 Task: Add to scrum project ToxicWorks a team member softage.1@softage.net and assign as Project Lead.
Action: Mouse moved to (198, 52)
Screenshot: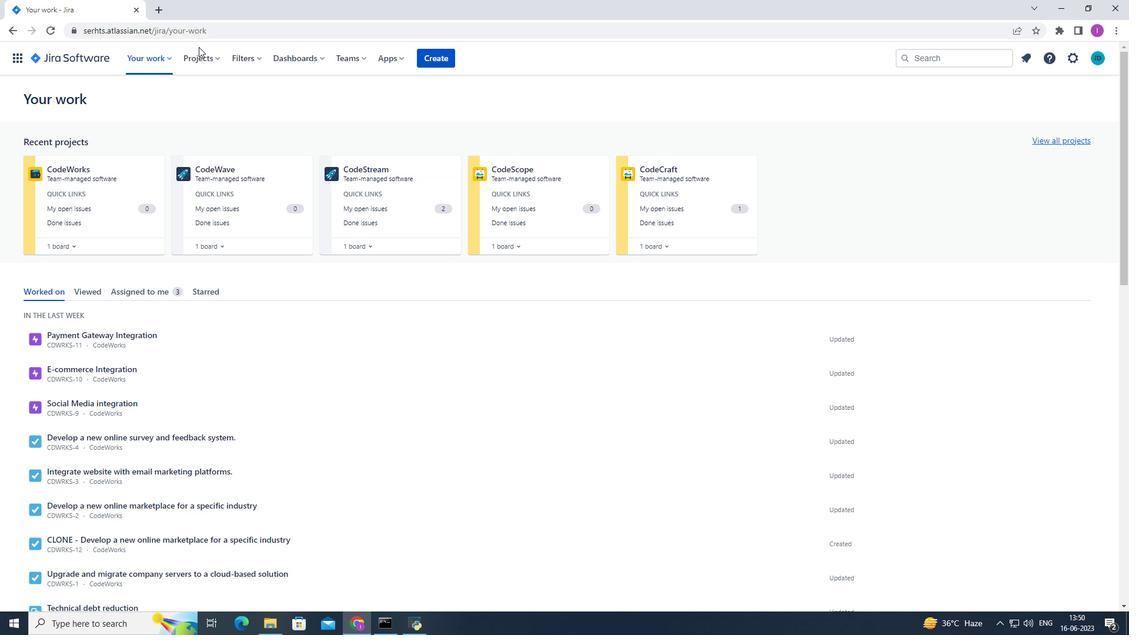
Action: Mouse pressed left at (198, 52)
Screenshot: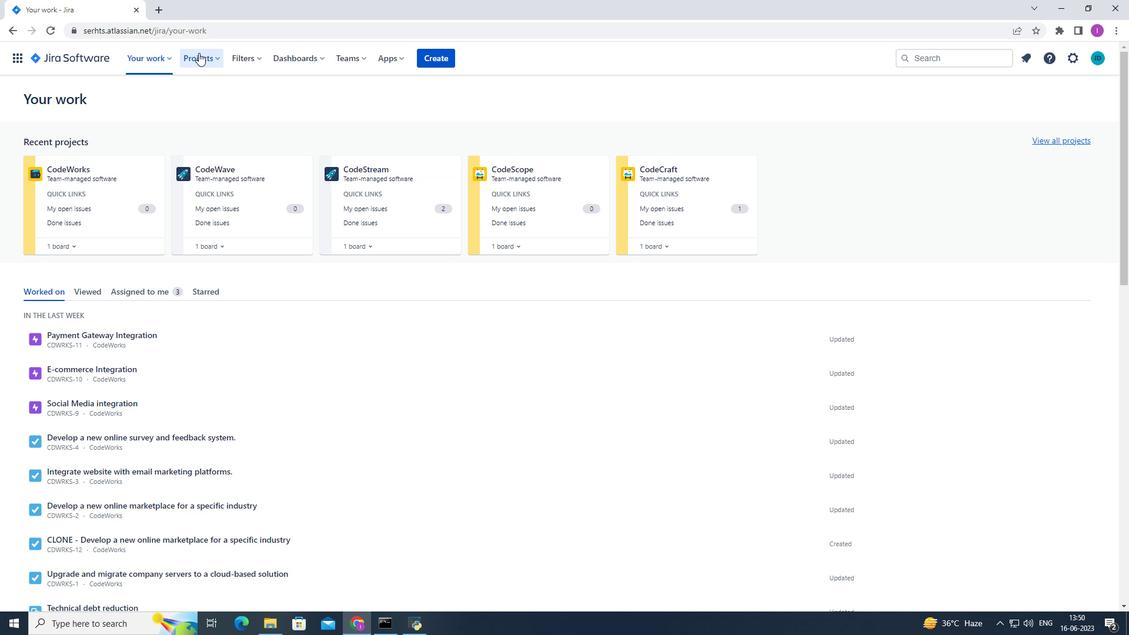 
Action: Mouse moved to (236, 117)
Screenshot: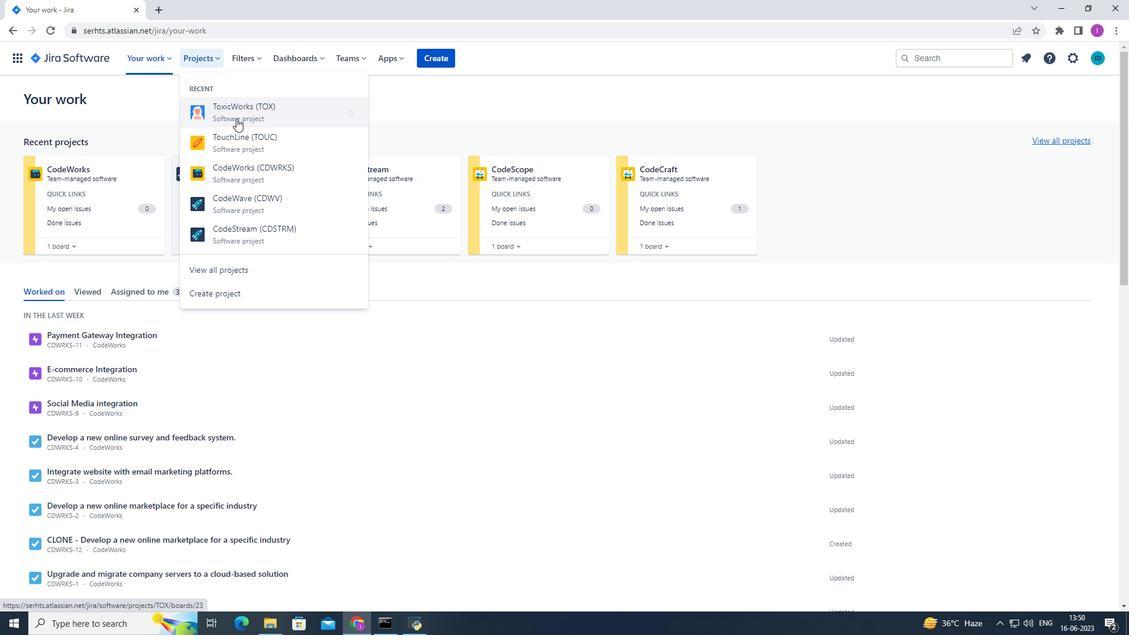 
Action: Mouse pressed left at (236, 117)
Screenshot: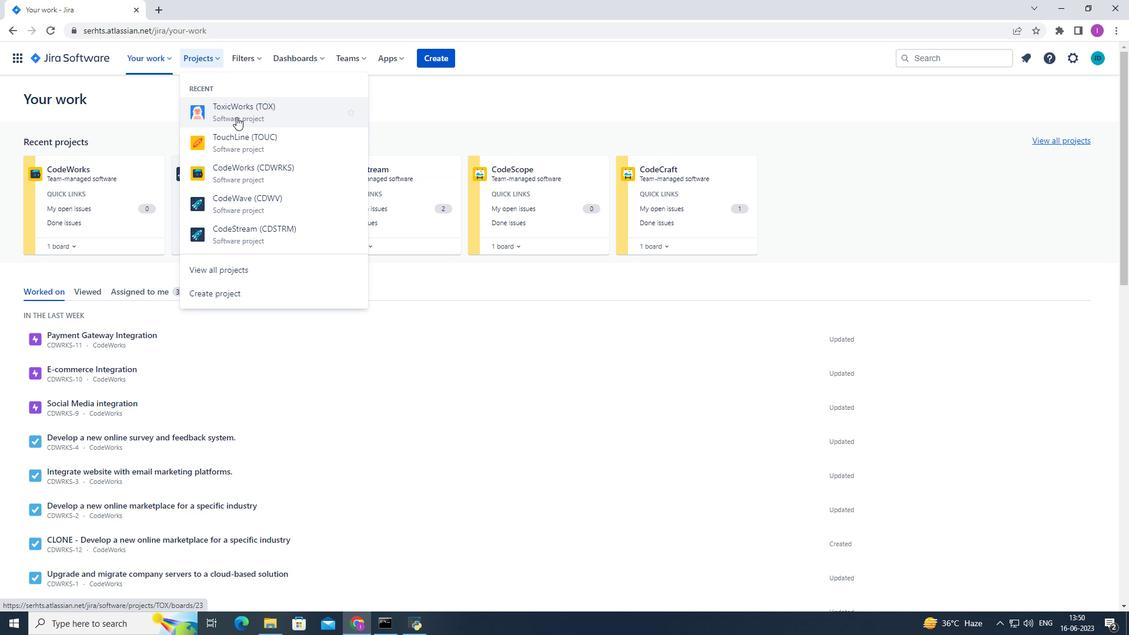 
Action: Mouse moved to (277, 155)
Screenshot: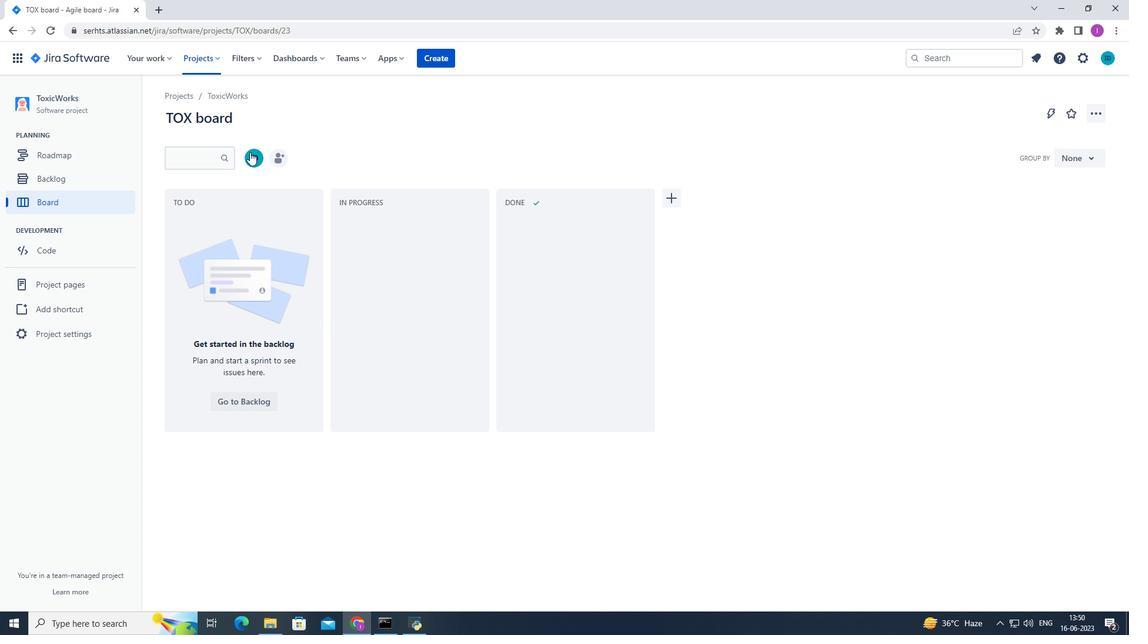 
Action: Mouse pressed left at (277, 155)
Screenshot: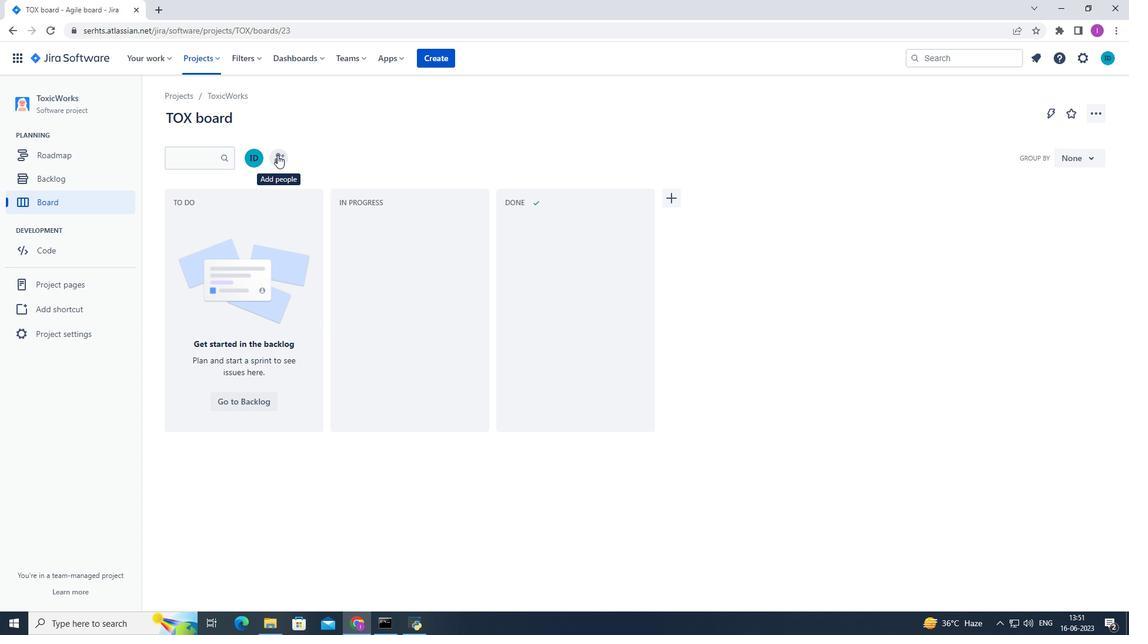 
Action: Mouse moved to (499, 150)
Screenshot: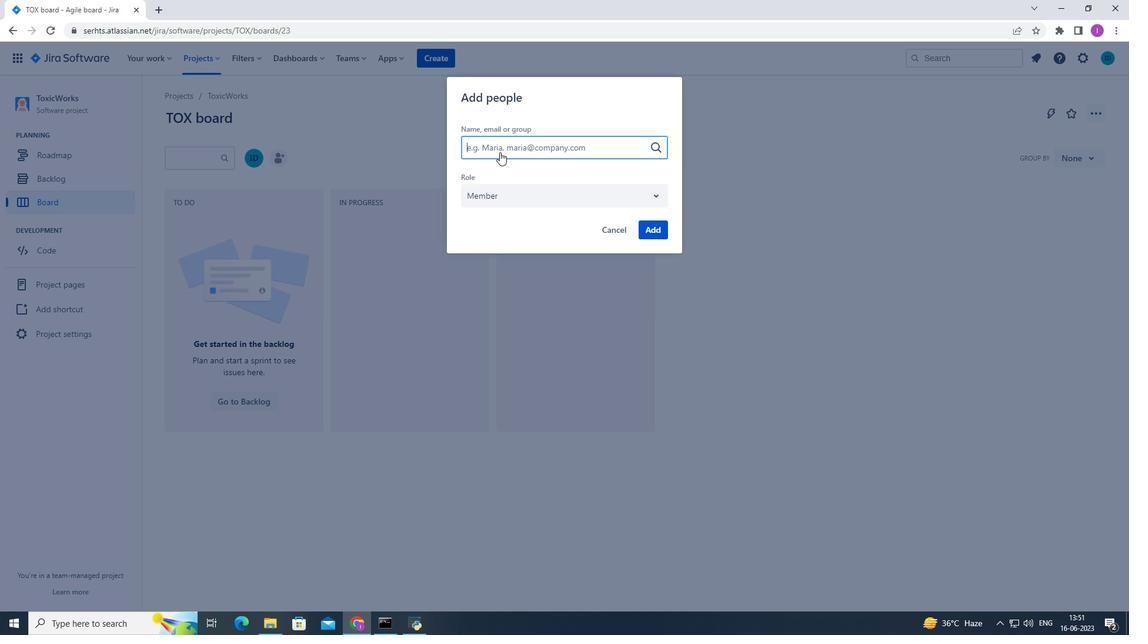 
Action: Mouse pressed left at (499, 150)
Screenshot: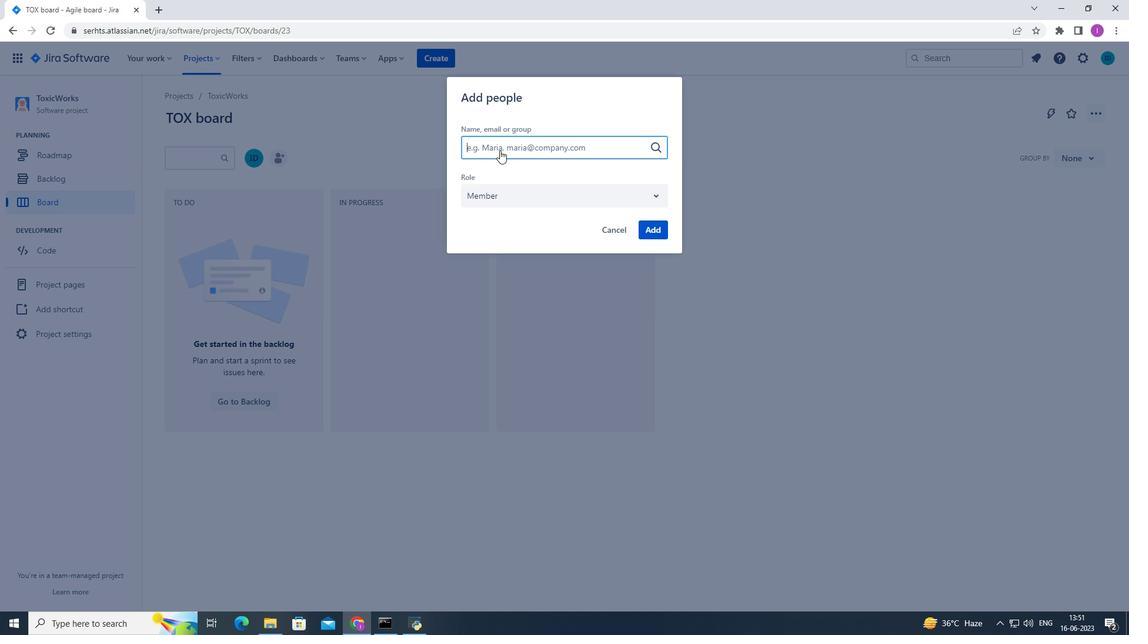 
Action: Mouse moved to (579, 139)
Screenshot: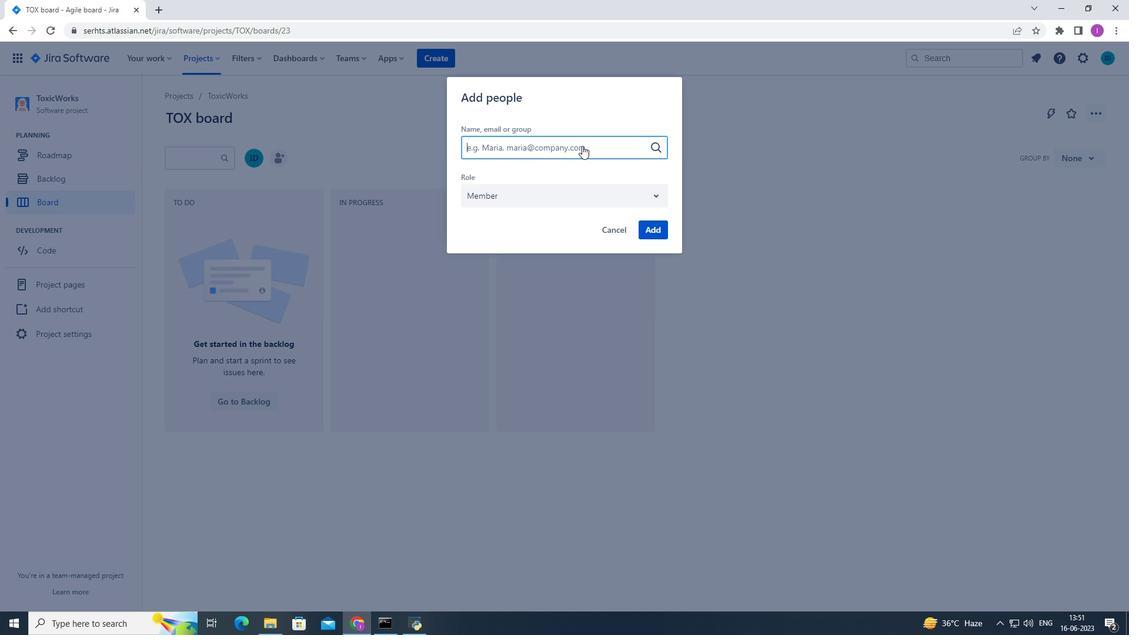 
Action: Key pressed <Key.shift>S<Key.backspace>sopftagfe<Key.backspace><Key.backspace><Key.backspace><Key.backspace><Key.backspace><Key.backspace><Key.backspace>fta
Screenshot: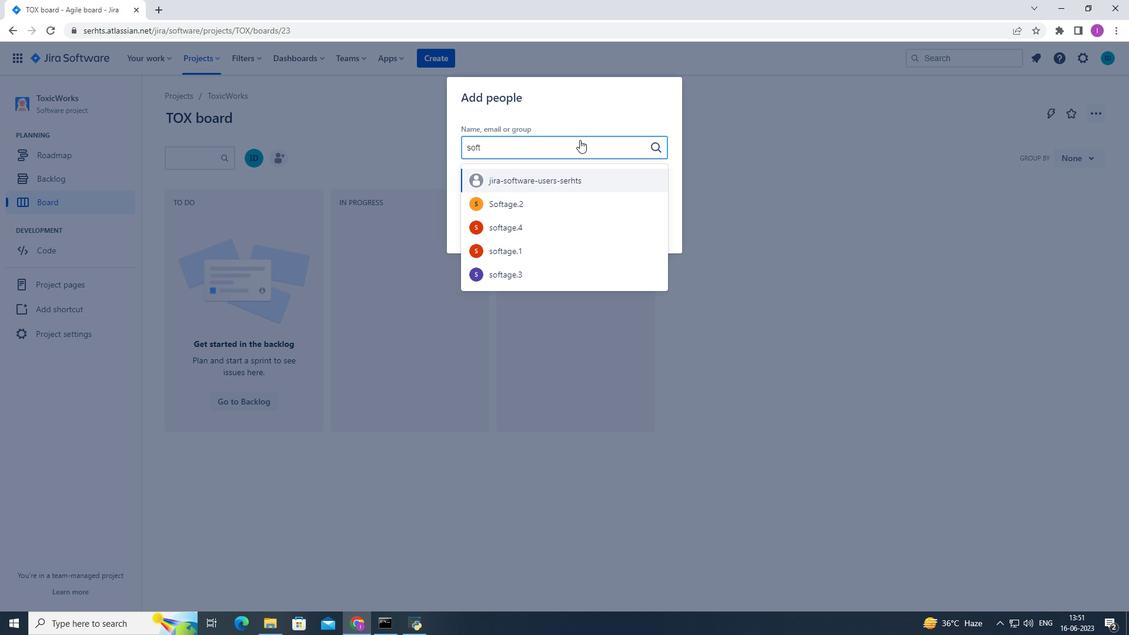 
Action: Mouse moved to (508, 178)
Screenshot: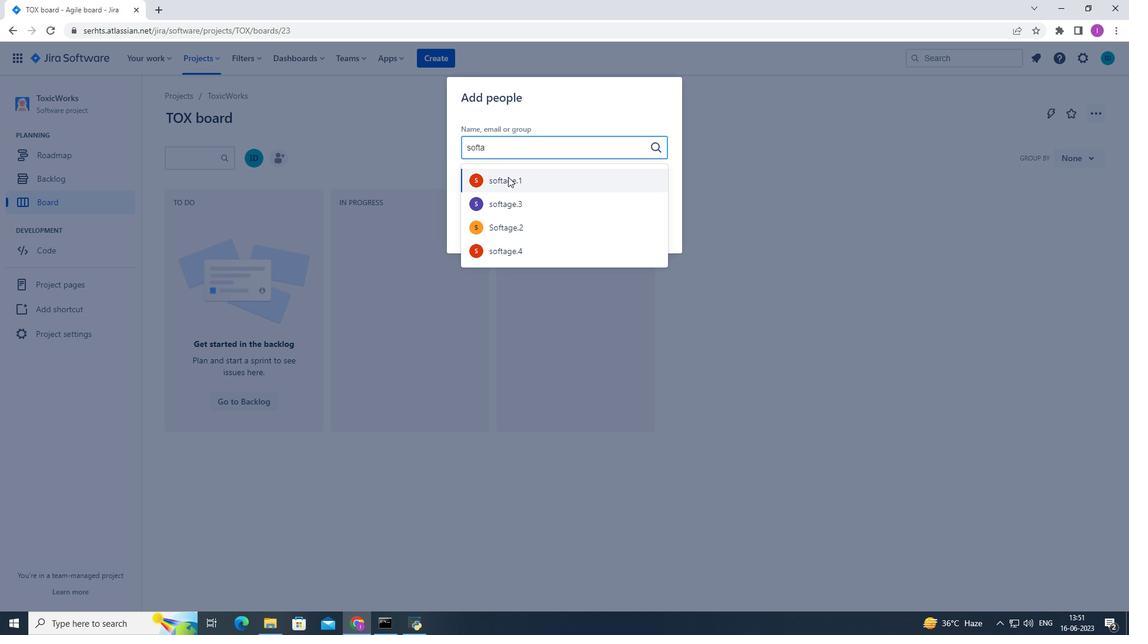 
Action: Mouse pressed left at (508, 178)
Screenshot: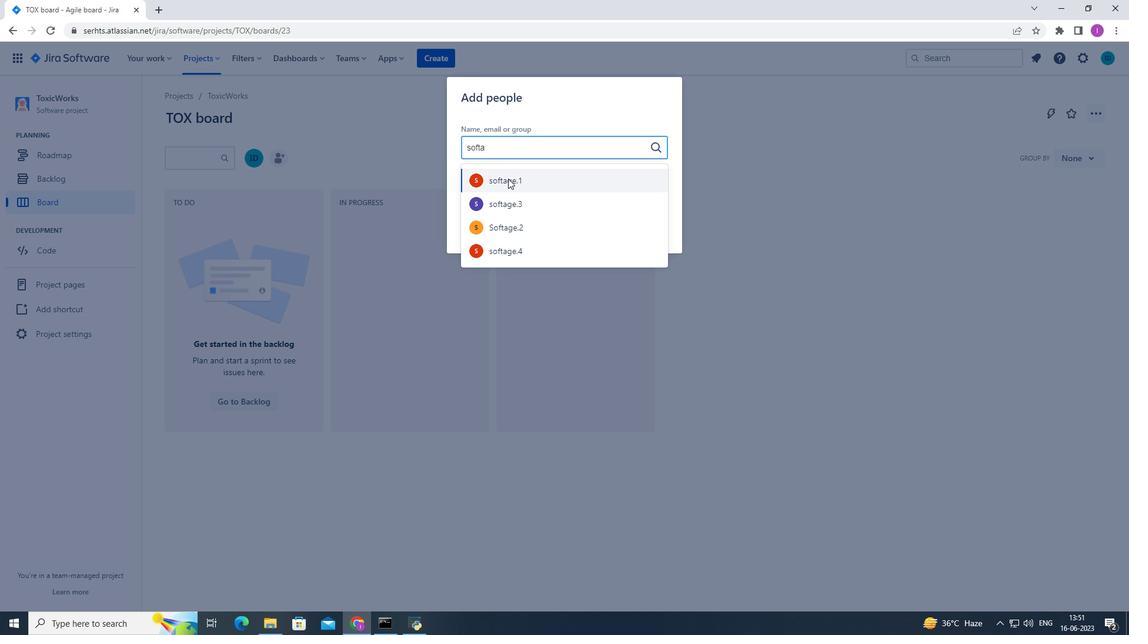 
Action: Mouse moved to (656, 227)
Screenshot: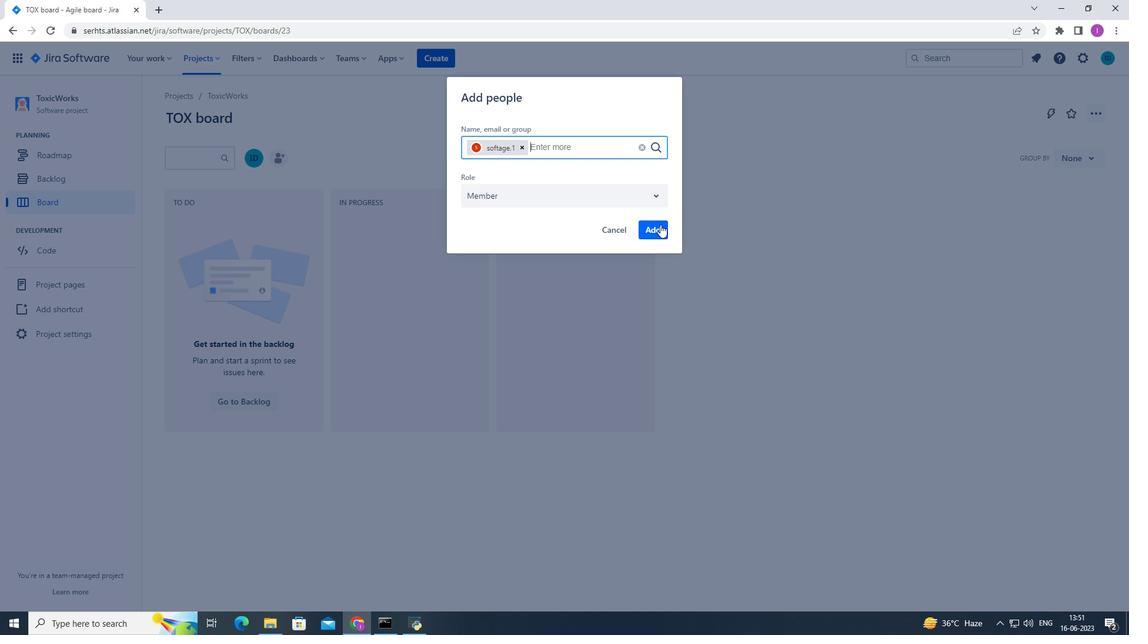 
Action: Mouse pressed left at (656, 227)
Screenshot: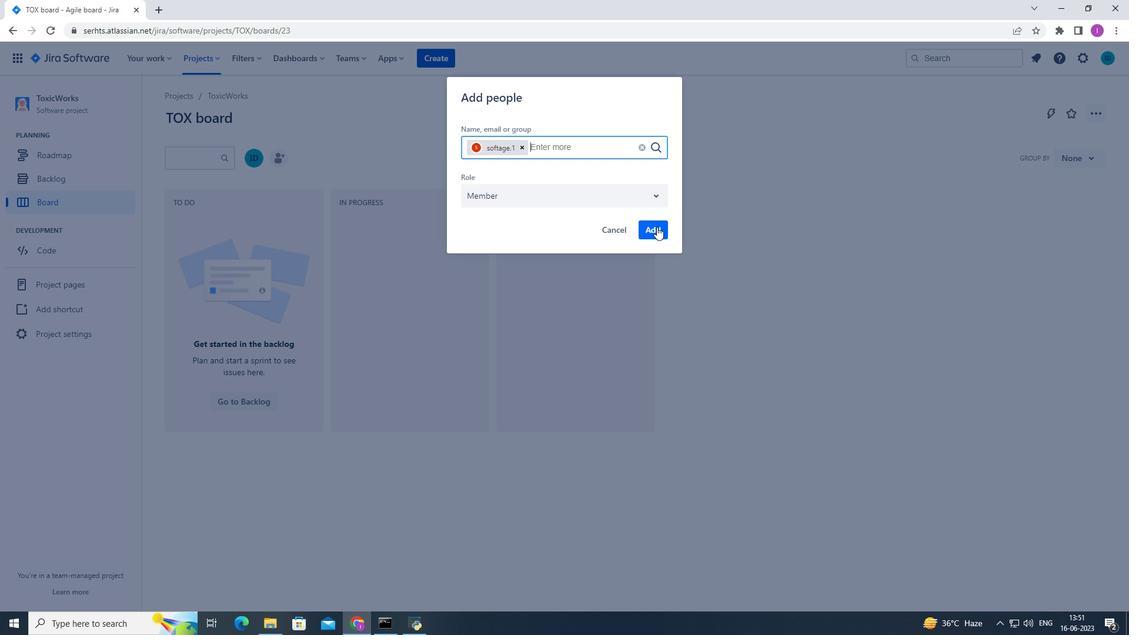
Action: Mouse moved to (268, 505)
Screenshot: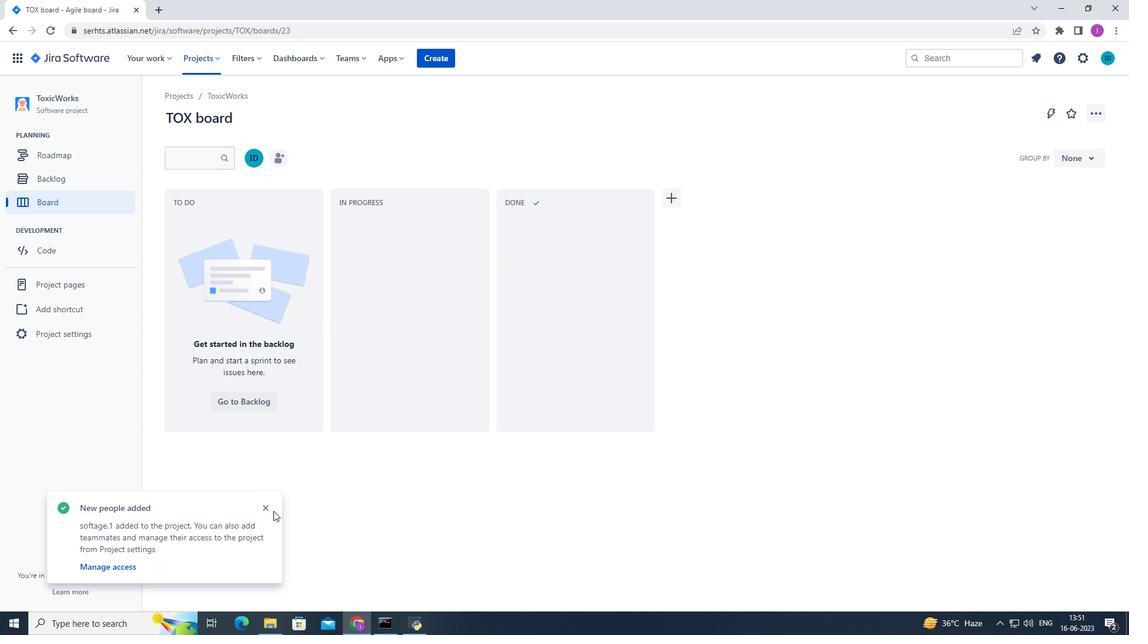
Action: Mouse pressed left at (268, 505)
Screenshot: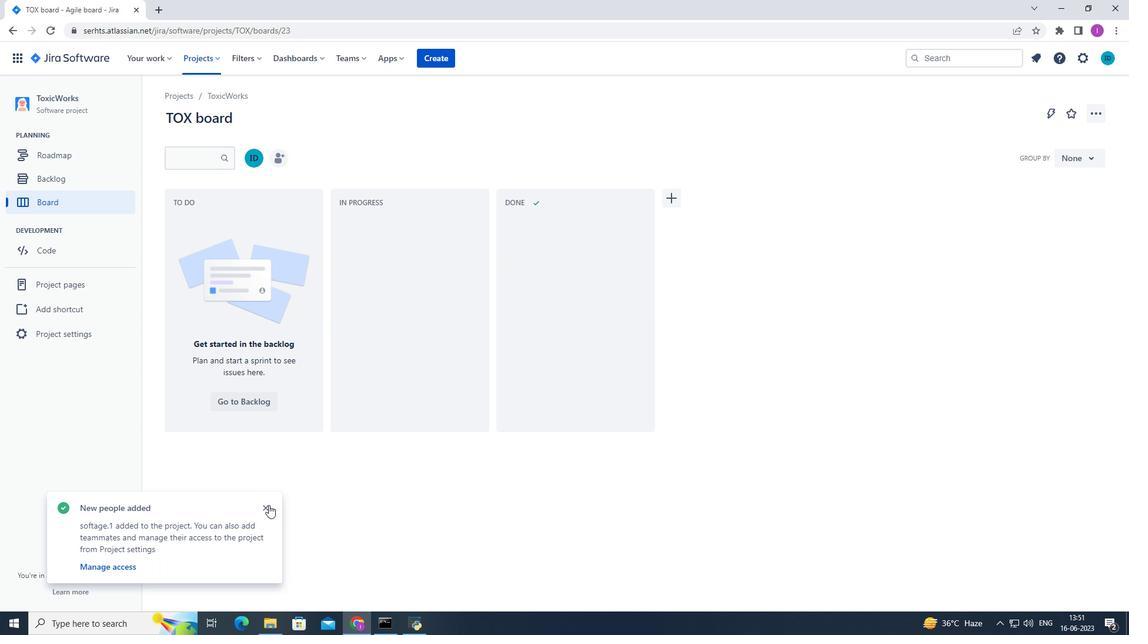 
Action: Mouse moved to (82, 334)
Screenshot: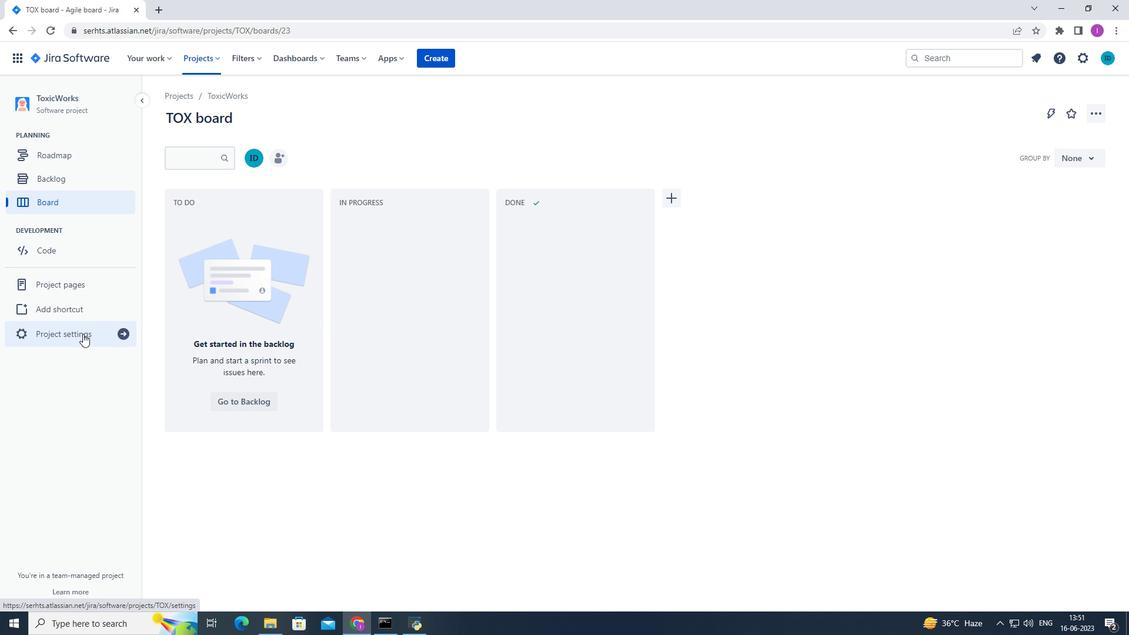 
Action: Mouse pressed left at (82, 334)
Screenshot: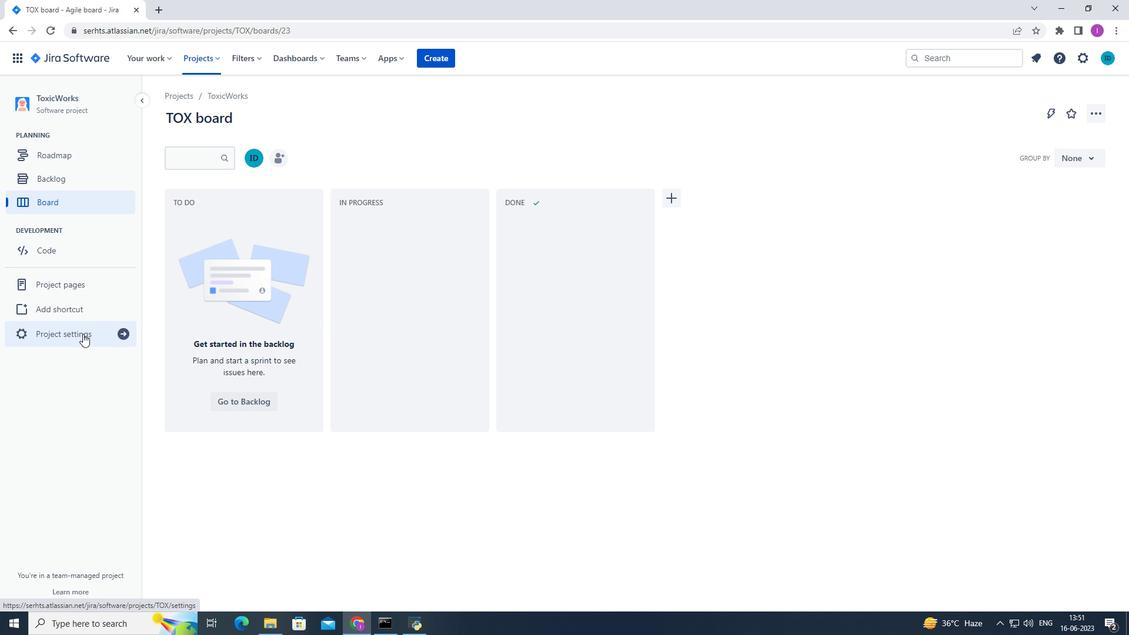 
Action: Mouse moved to (652, 425)
Screenshot: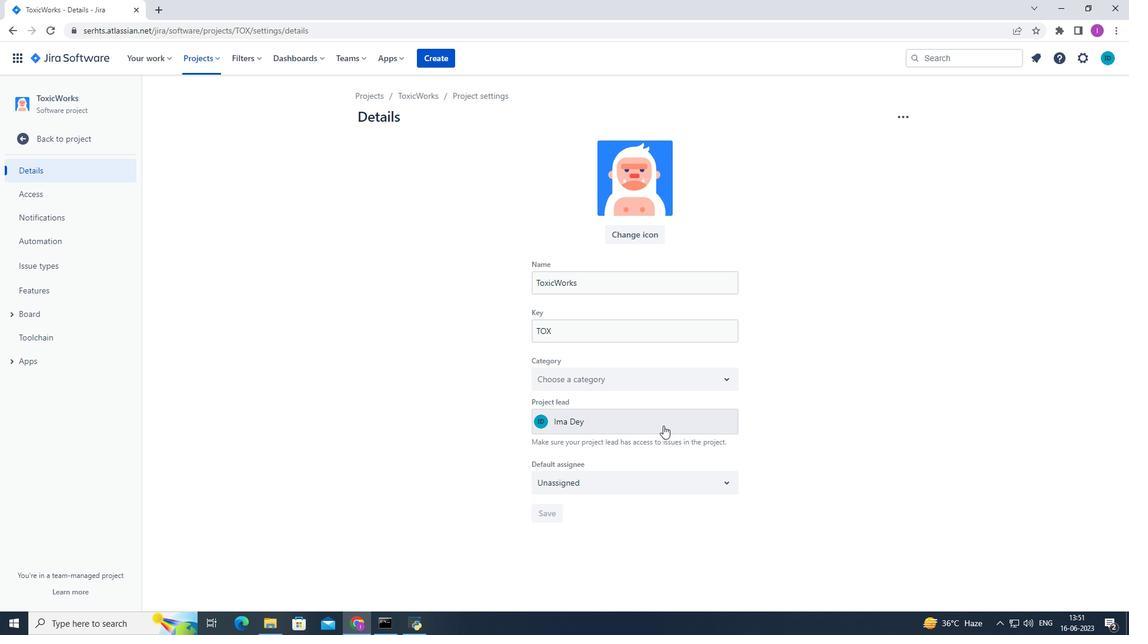 
Action: Mouse pressed left at (652, 425)
Screenshot: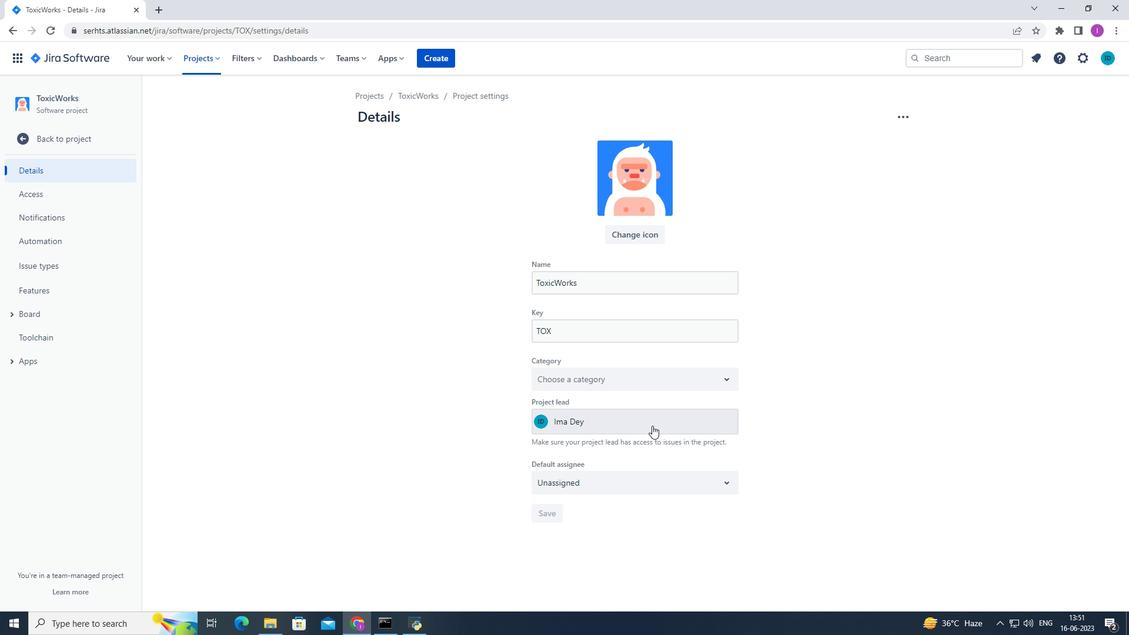 
Action: Mouse moved to (603, 487)
Screenshot: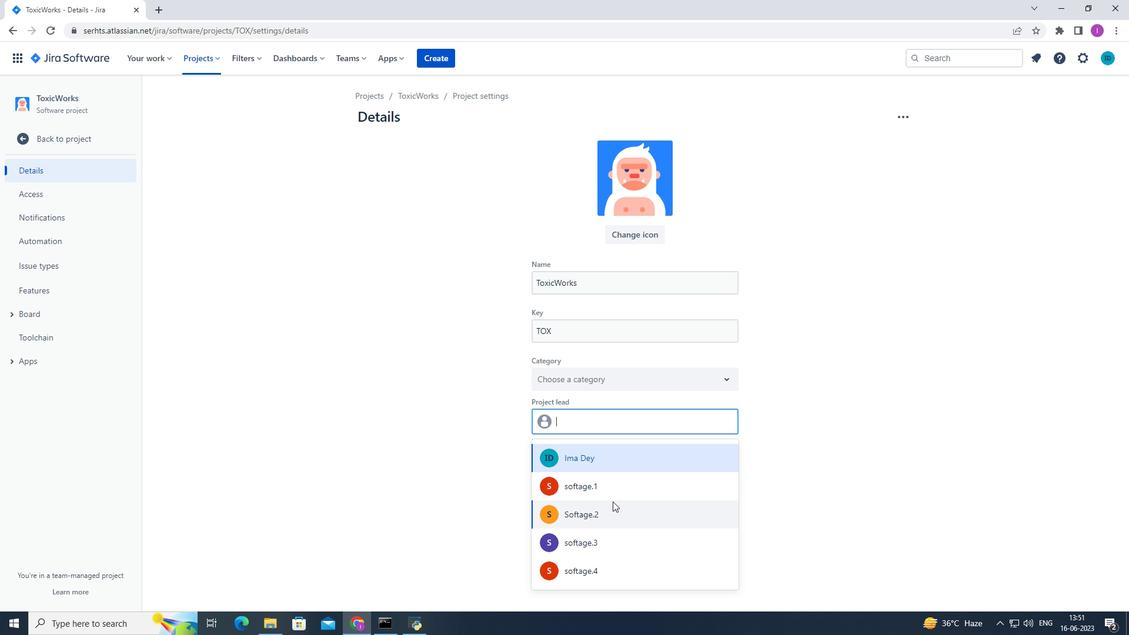 
Action: Mouse pressed left at (603, 487)
Screenshot: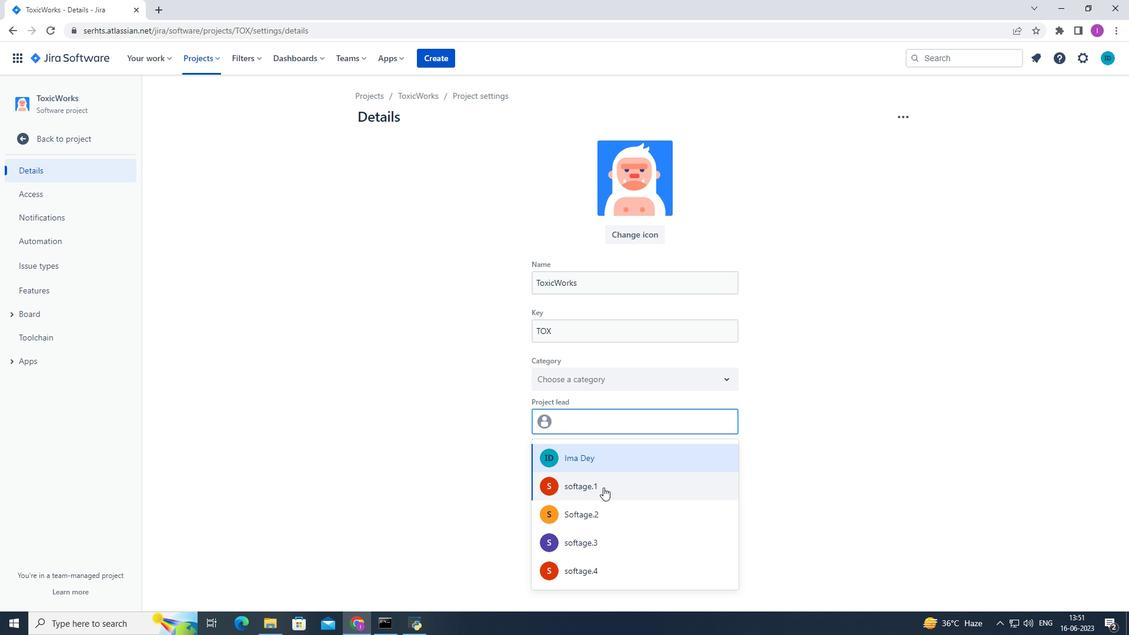 
Action: Mouse moved to (548, 512)
Screenshot: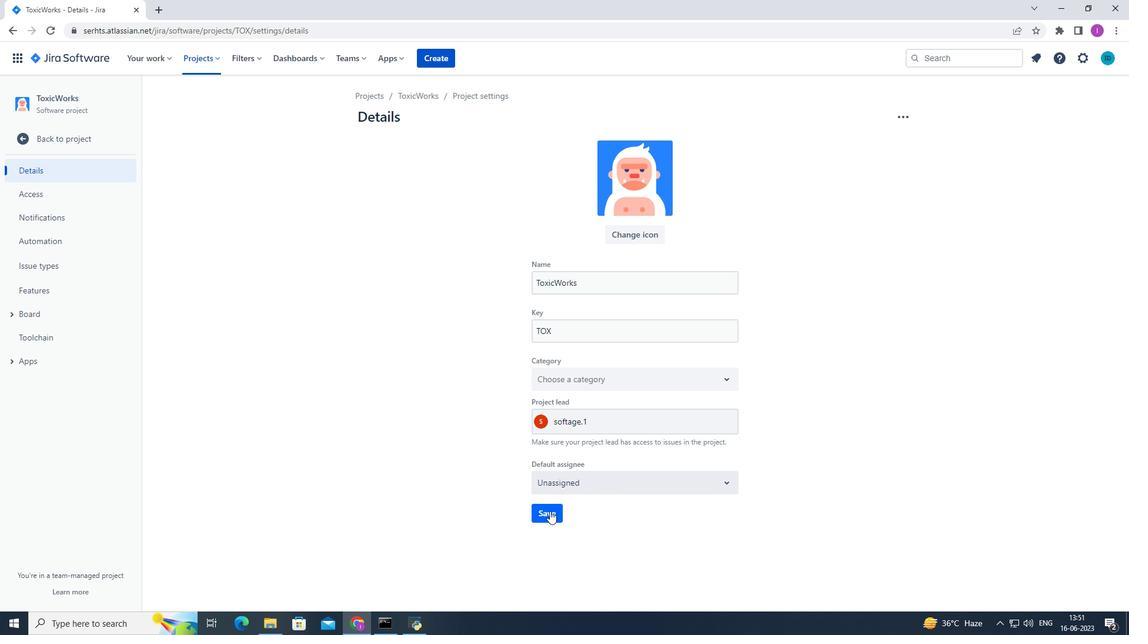 
Action: Mouse pressed left at (548, 512)
Screenshot: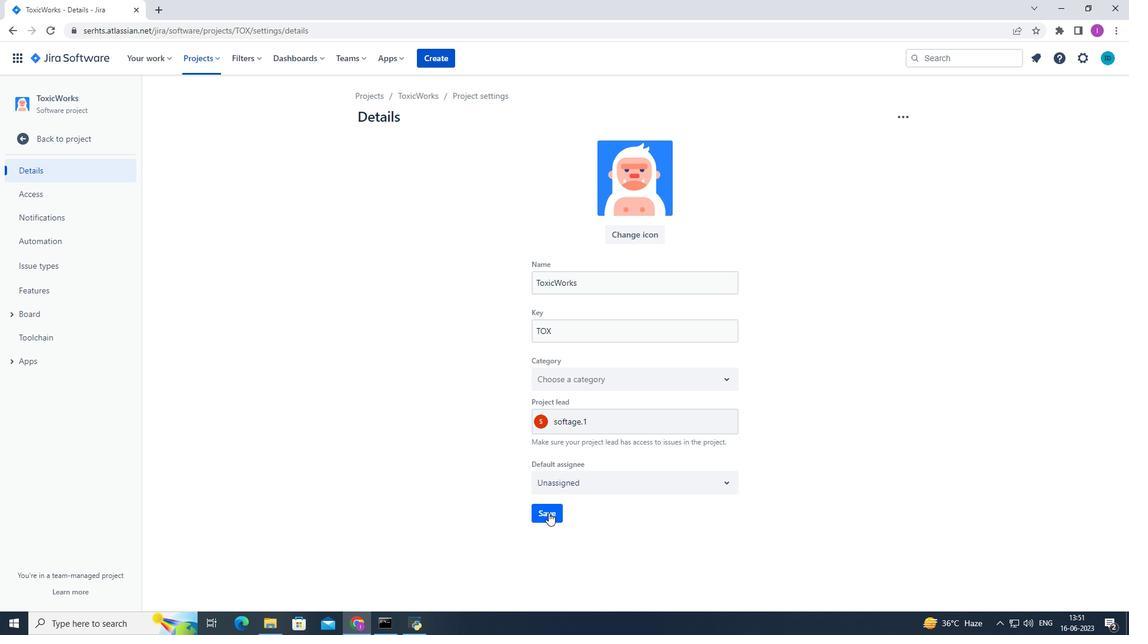 
Action: Mouse moved to (266, 543)
Screenshot: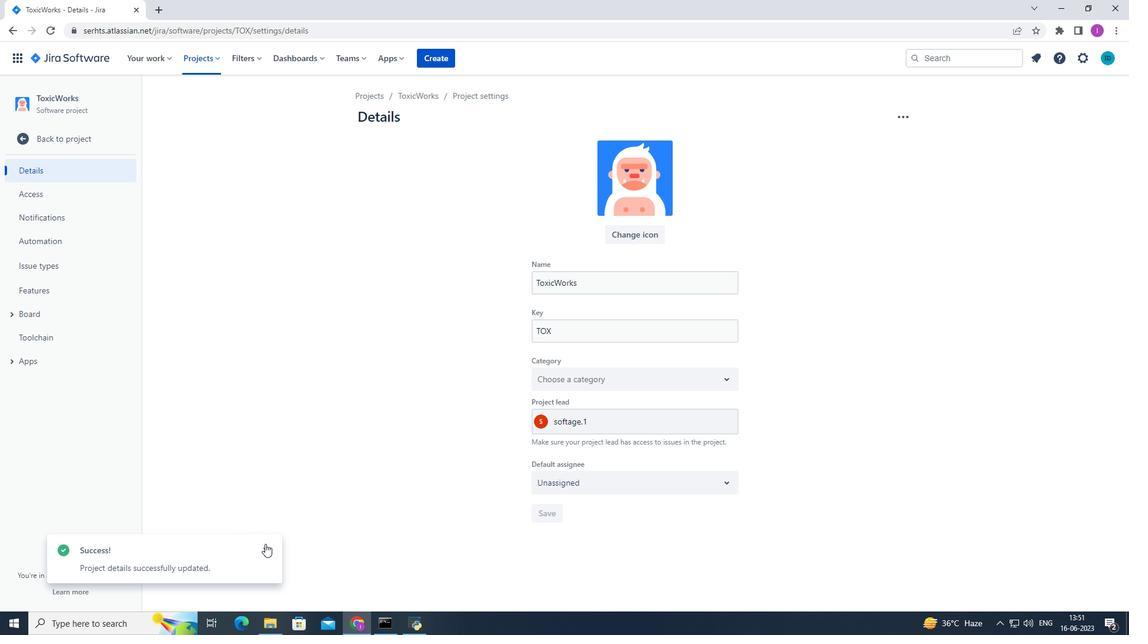 
Action: Mouse pressed left at (266, 543)
Screenshot: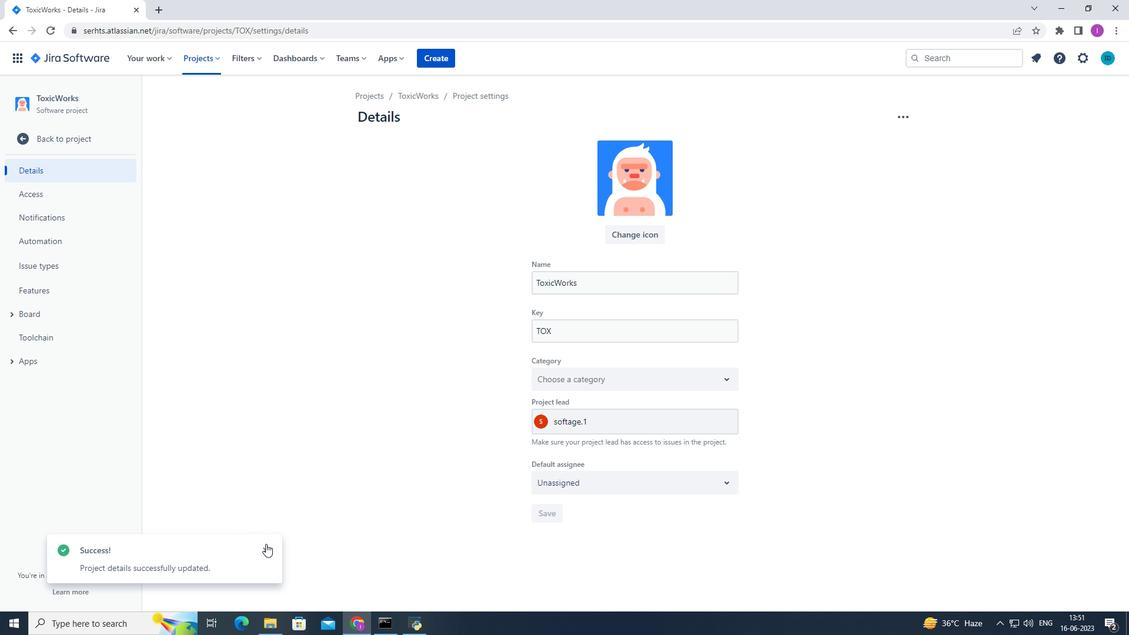 
Action: Mouse moved to (221, 228)
Screenshot: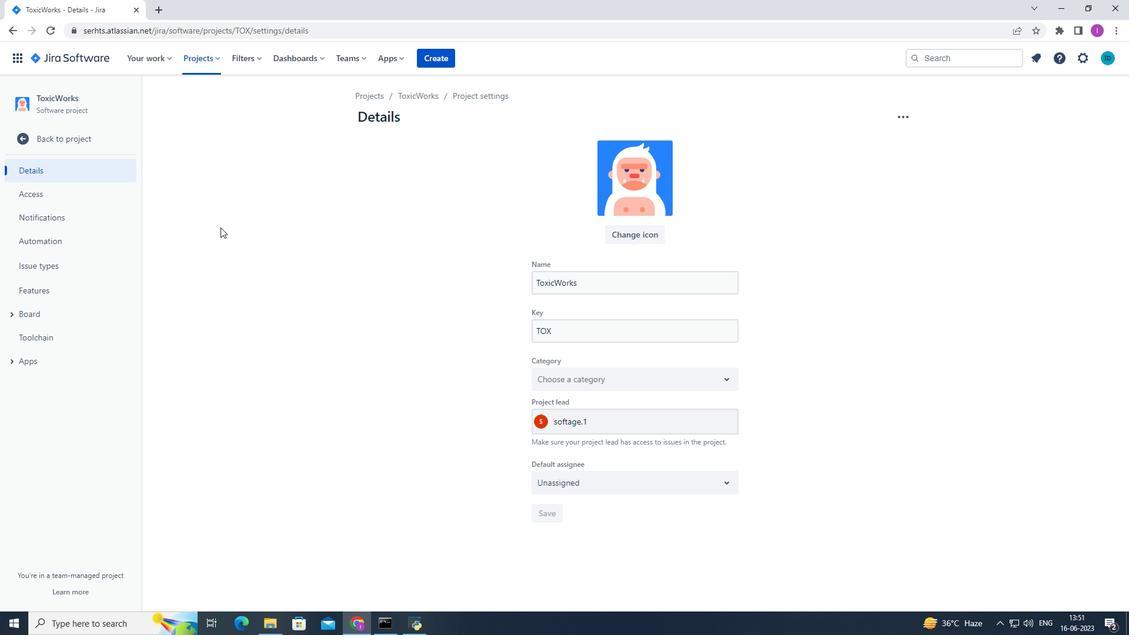 
